Task: Plan a family reunion on the 25th at 12:00 PM to 1:00 PM
Action: Mouse moved to (637, 245)
Screenshot: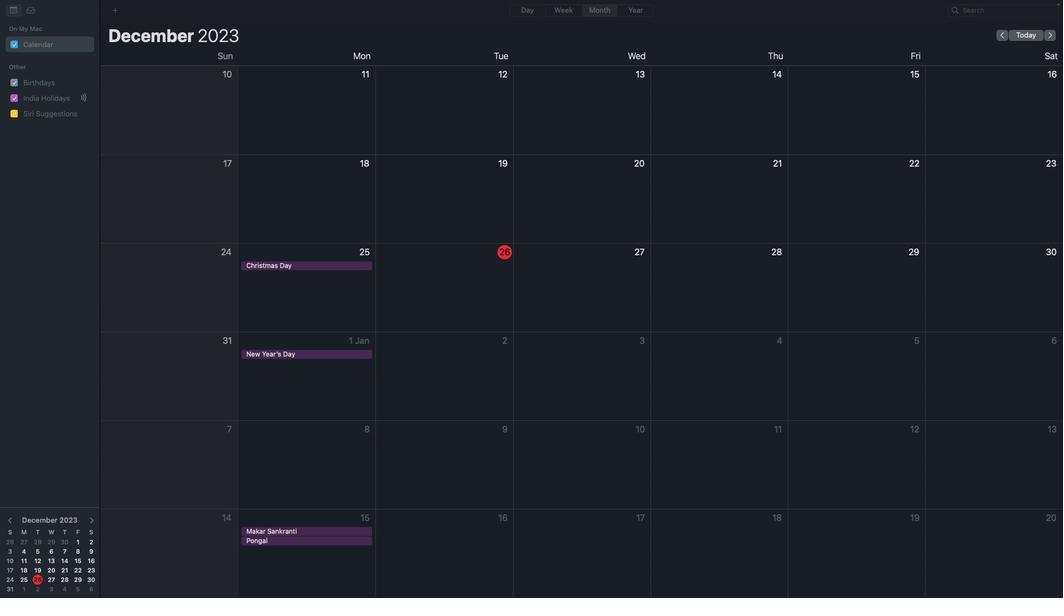 
Action: Mouse pressed left at (637, 245)
Screenshot: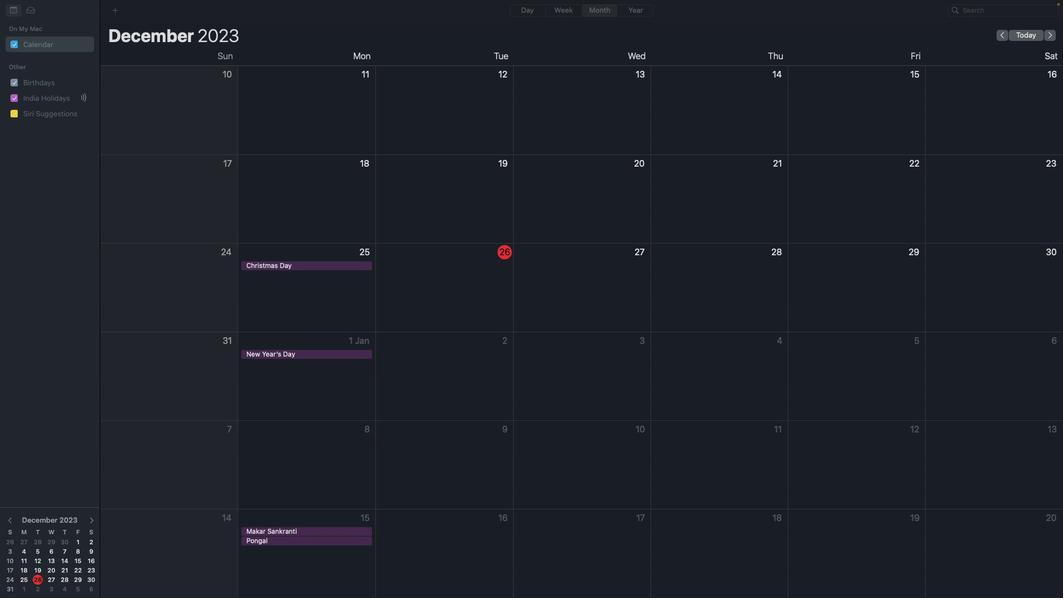 
Action: Mouse moved to (637, 245)
Screenshot: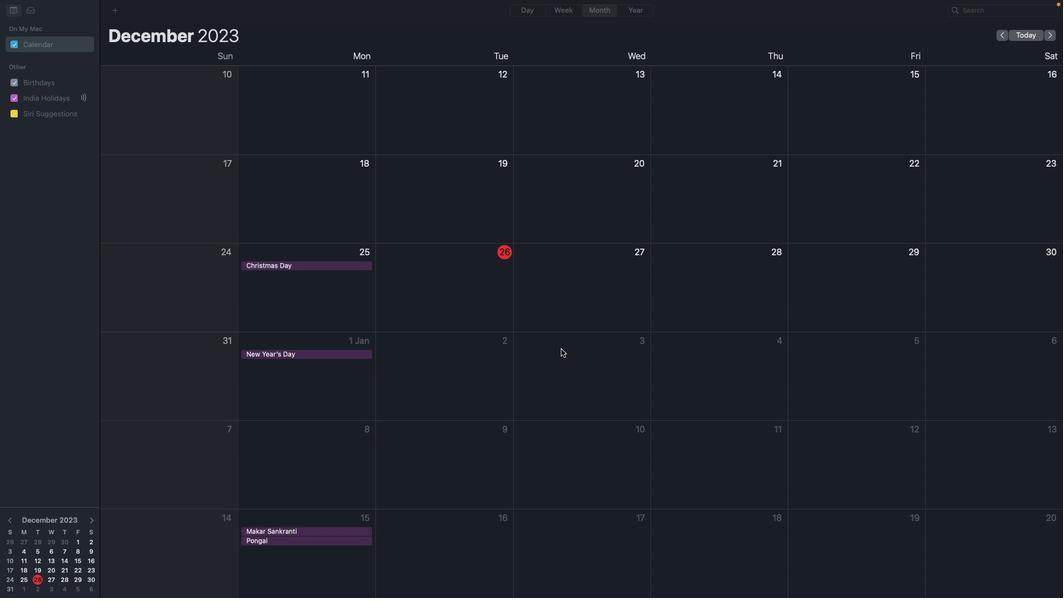 
Action: Mouse scrolled (637, 245) with delta (637, 245)
Screenshot: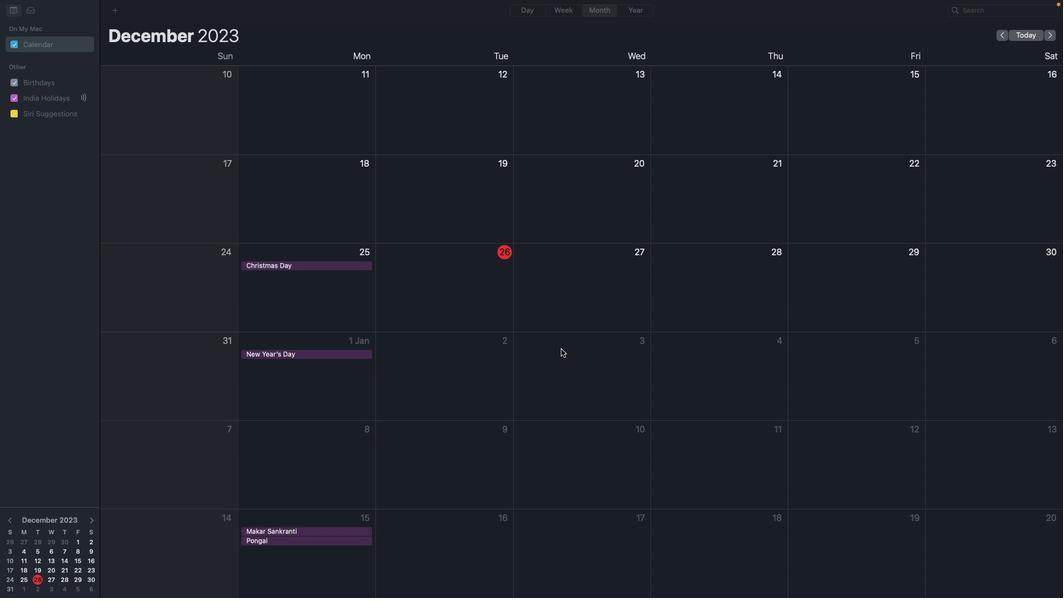 
Action: Mouse moved to (637, 245)
Screenshot: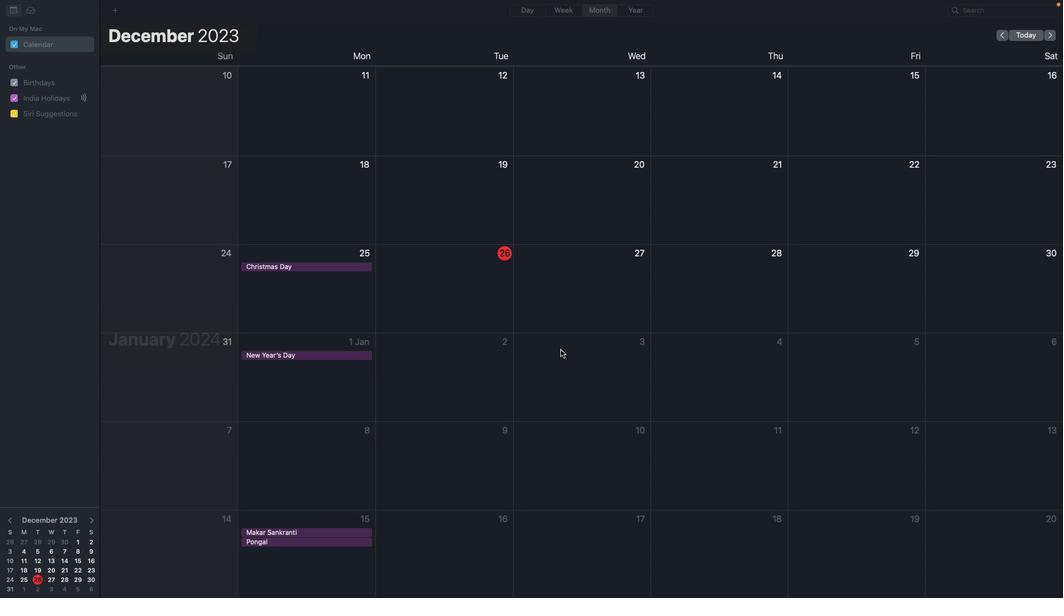 
Action: Mouse scrolled (637, 245) with delta (637, 245)
Screenshot: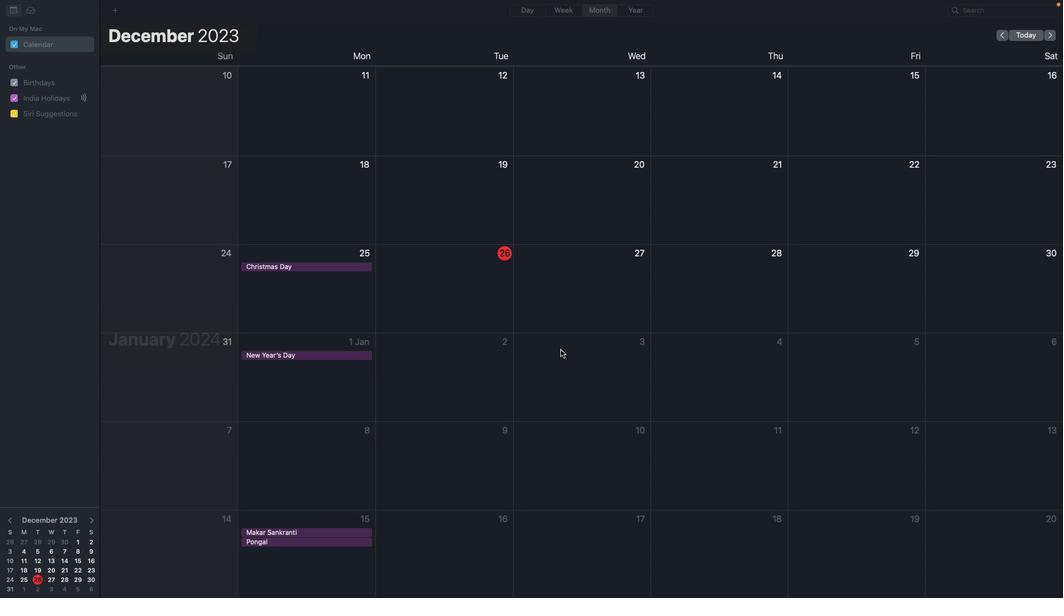 
Action: Mouse moved to (637, 245)
Screenshot: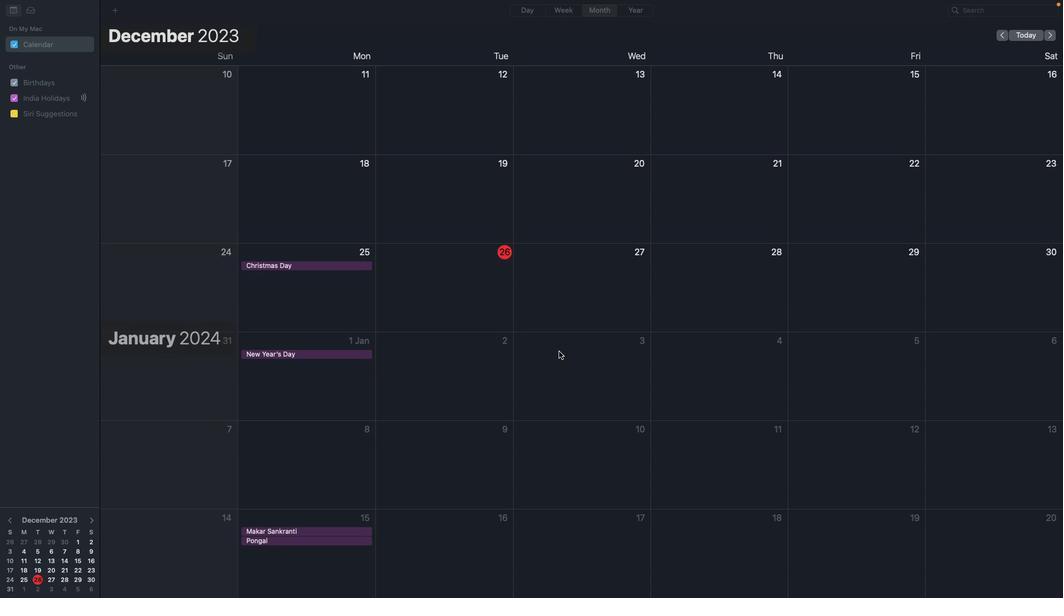 
Action: Mouse scrolled (637, 245) with delta (637, 245)
Screenshot: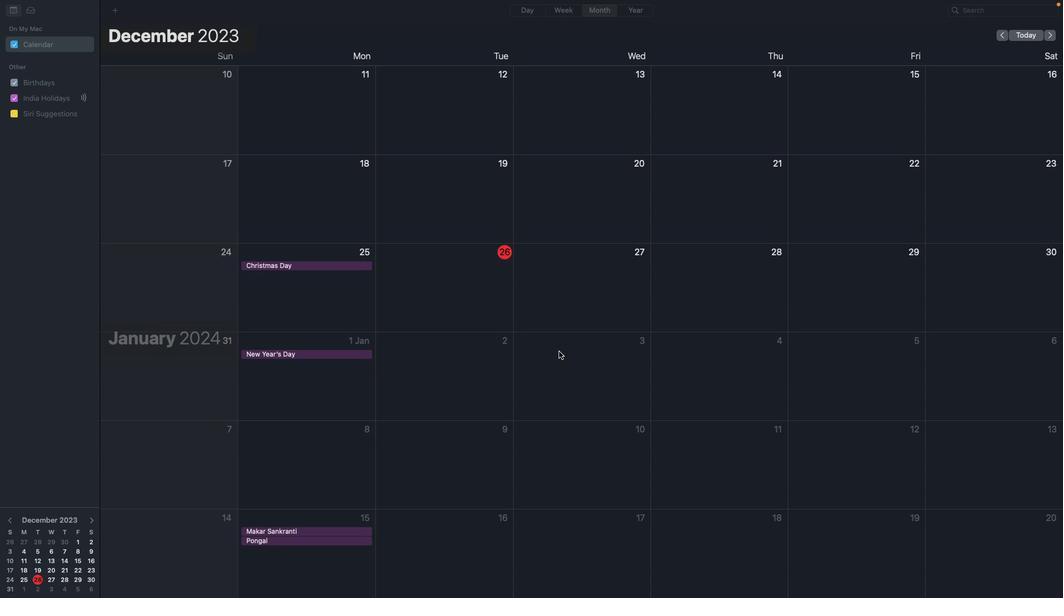 
Action: Mouse scrolled (637, 245) with delta (637, 245)
Screenshot: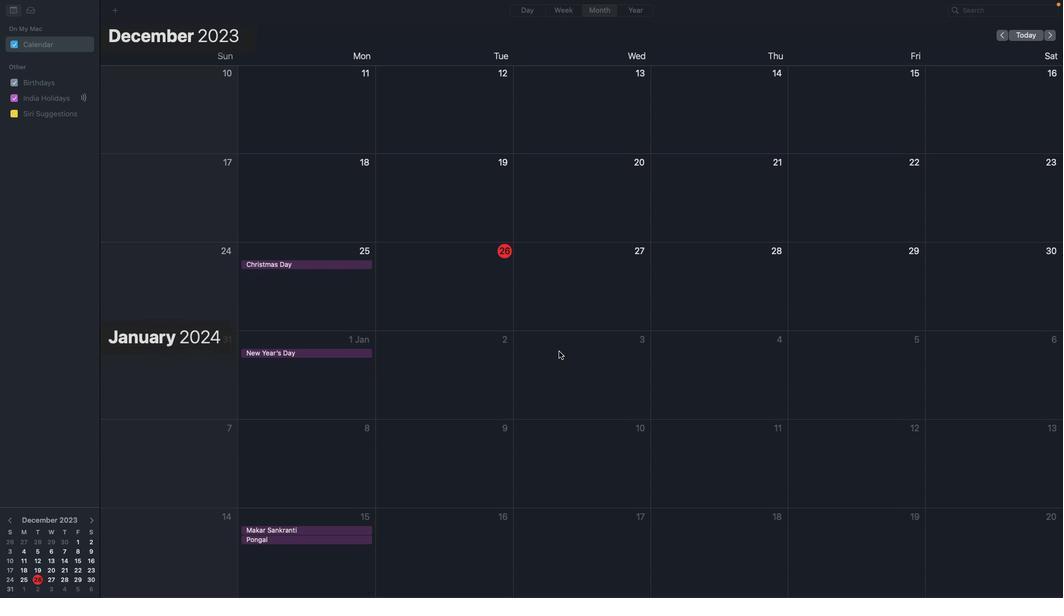 
Action: Mouse scrolled (637, 245) with delta (637, 245)
Screenshot: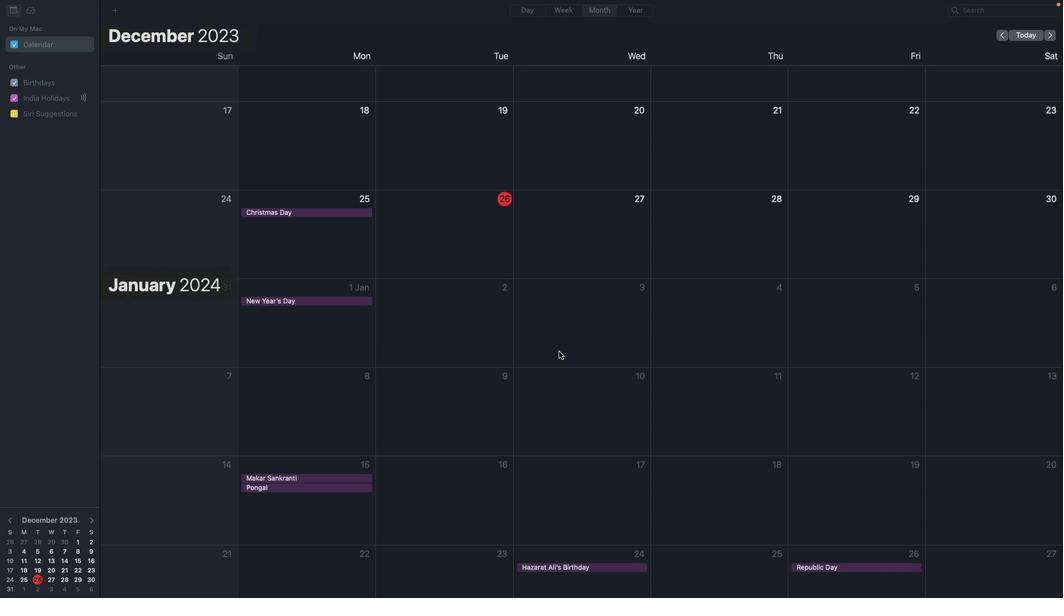 
Action: Mouse scrolled (637, 245) with delta (637, 245)
Screenshot: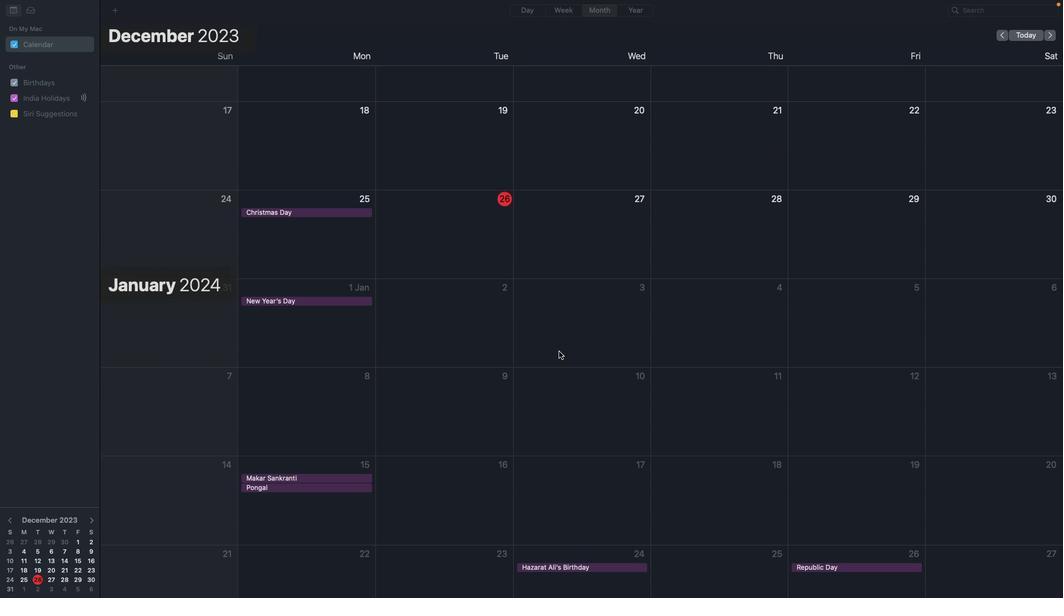 
Action: Mouse moved to (637, 245)
Screenshot: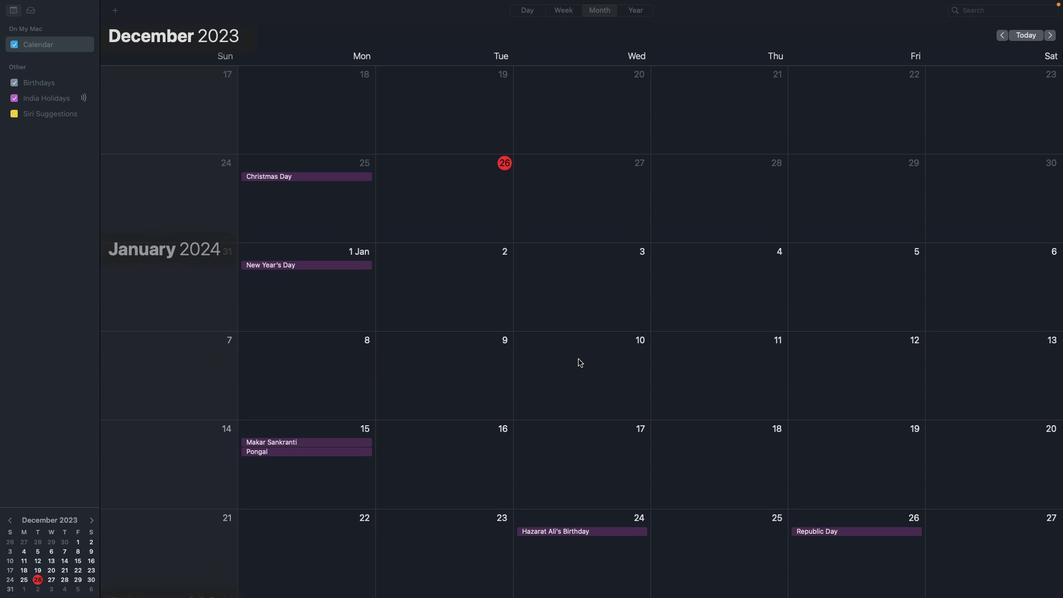 
Action: Mouse scrolled (637, 245) with delta (637, 245)
Screenshot: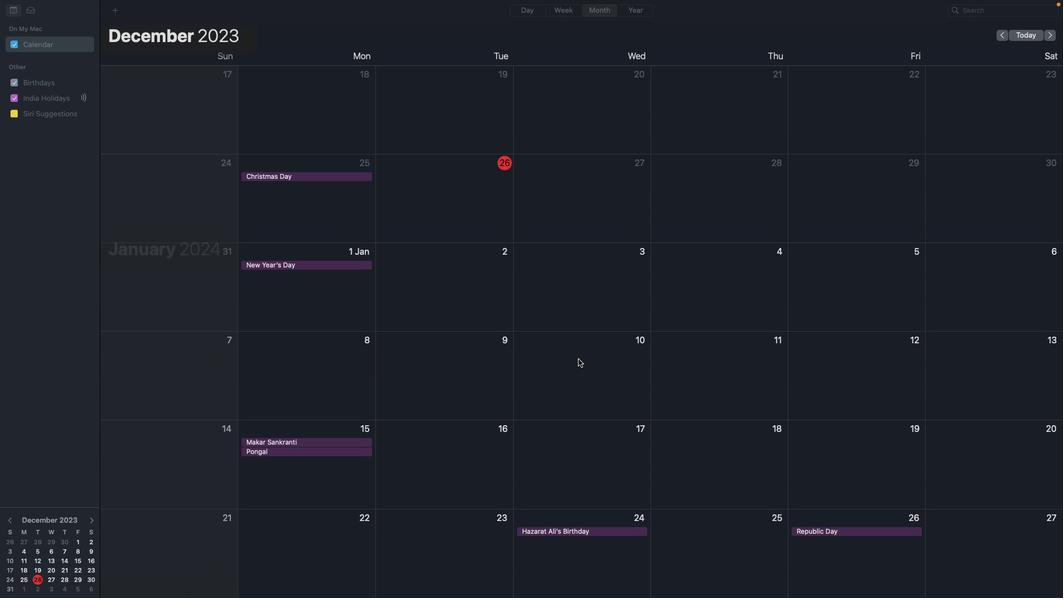 
Action: Mouse scrolled (637, 245) with delta (637, 245)
Screenshot: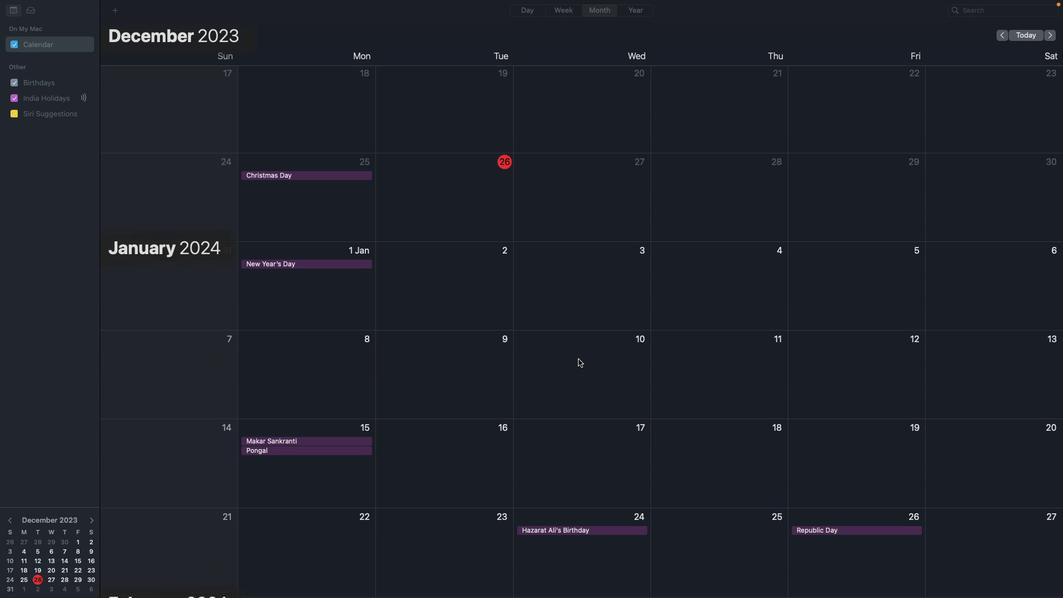 
Action: Mouse scrolled (637, 245) with delta (637, 245)
Screenshot: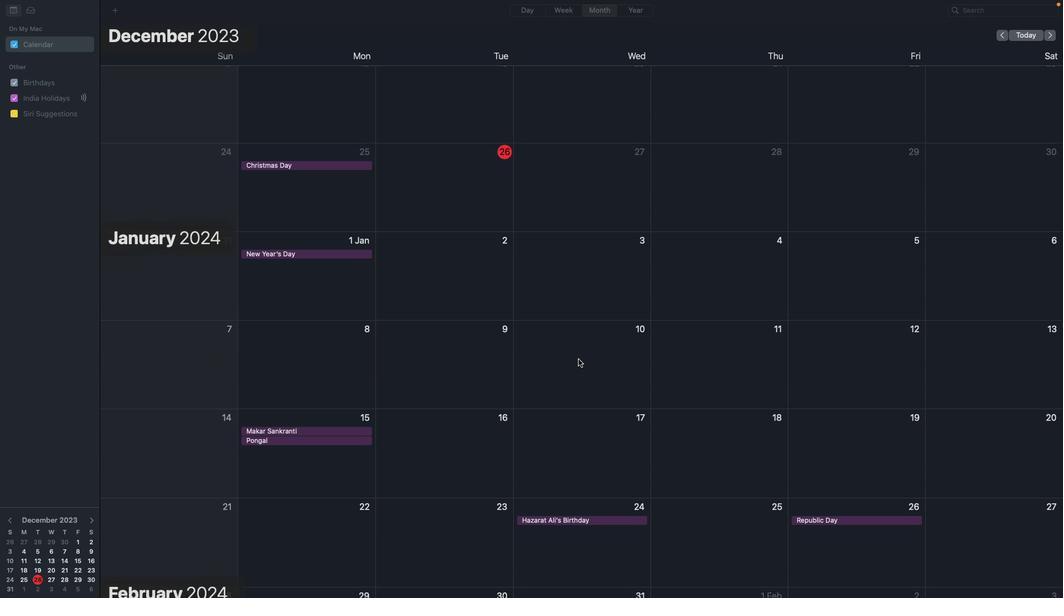 
Action: Mouse moved to (637, 245)
Screenshot: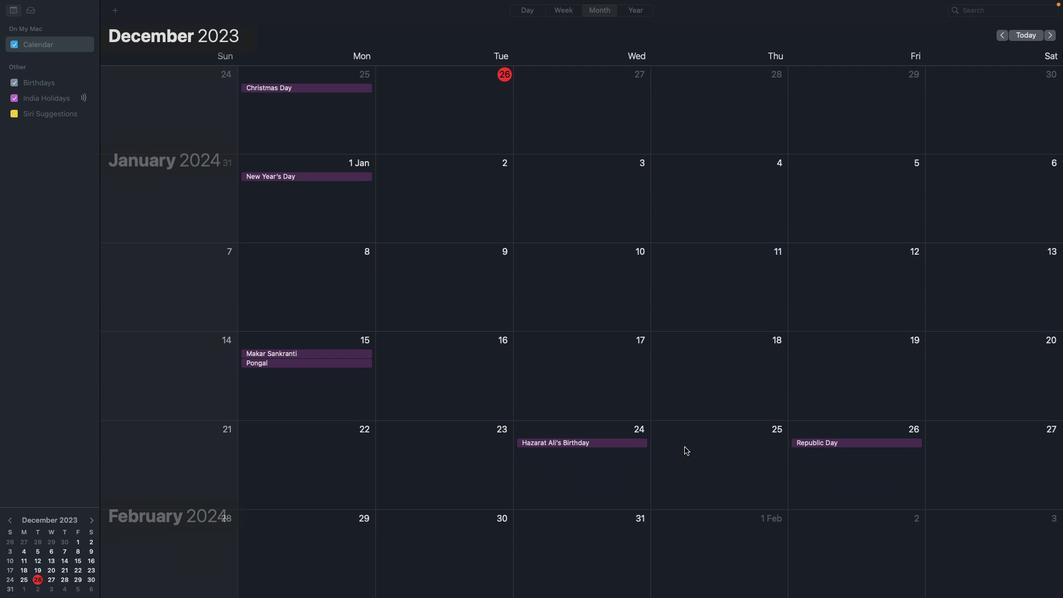 
Action: Mouse pressed right at (637, 245)
Screenshot: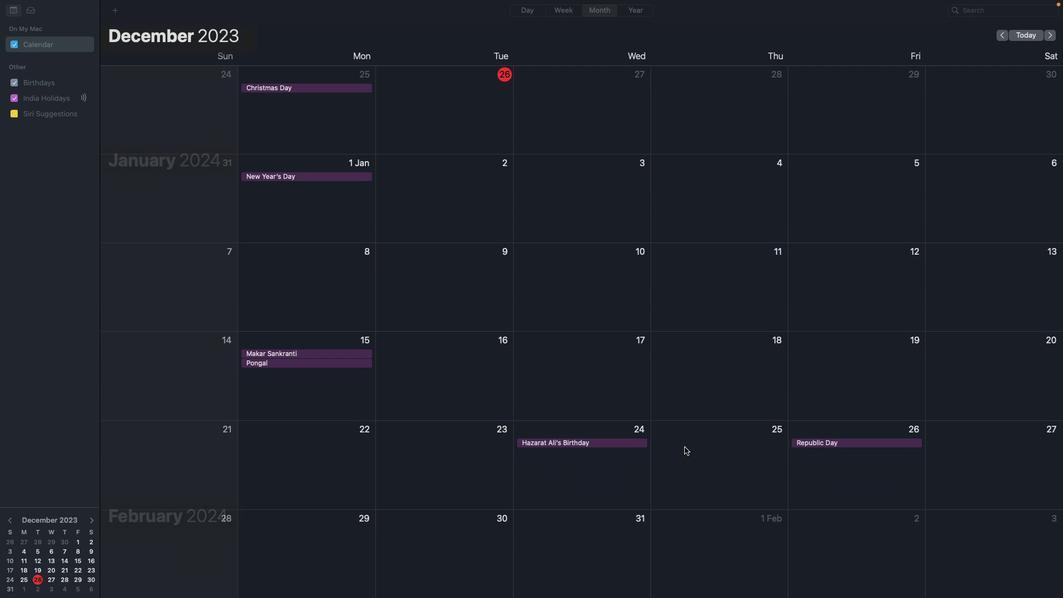 
Action: Mouse moved to (637, 245)
Screenshot: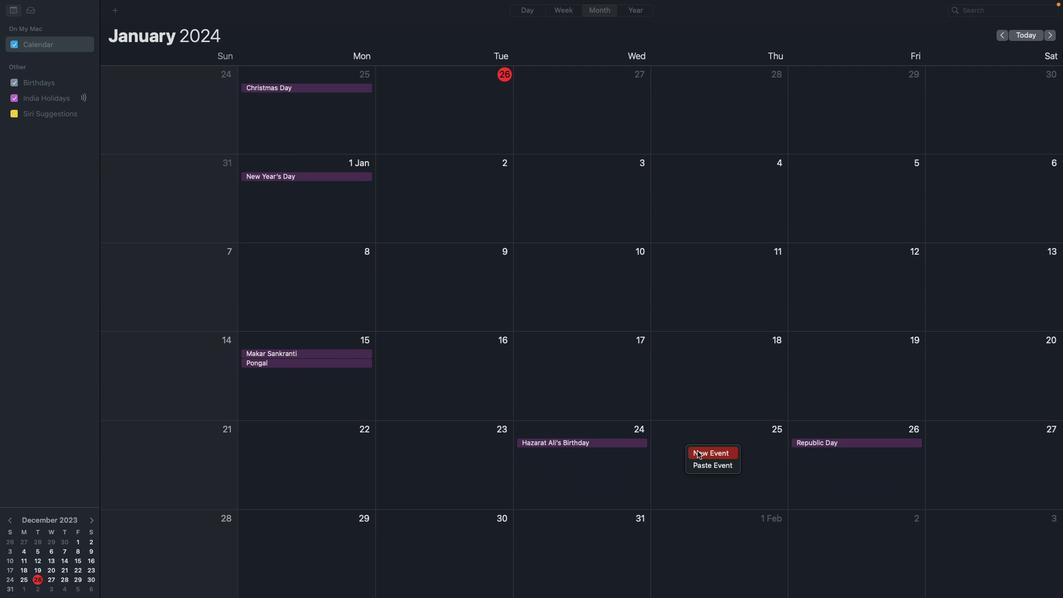 
Action: Mouse pressed left at (637, 245)
Screenshot: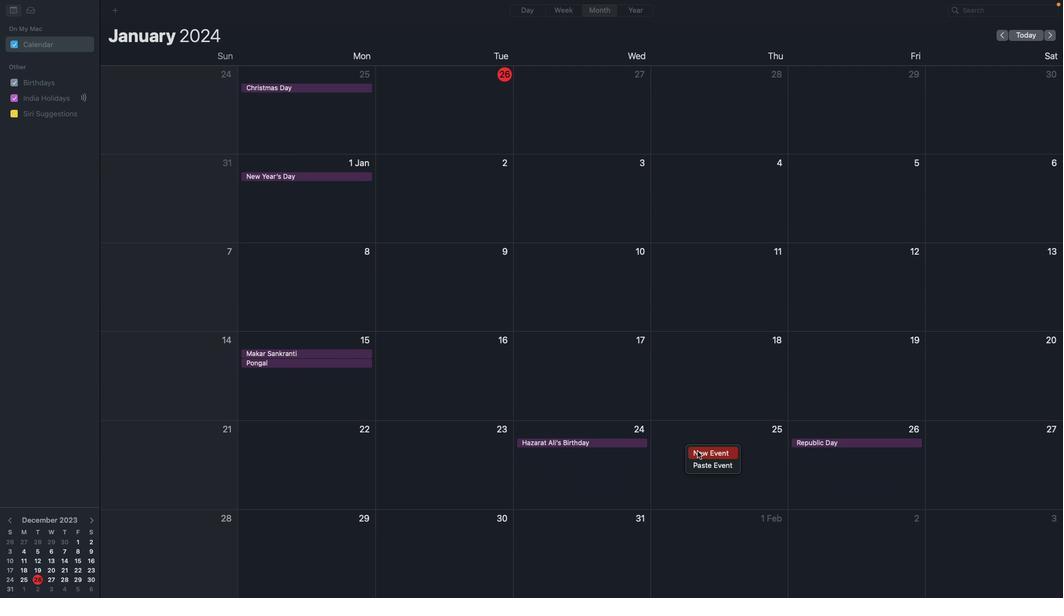
Action: Key pressed Key.shift_r'F''a''m''i''l''y'Key.spaceKey.shift_r'R''e''u''n''i''o''n'Key.space
Screenshot: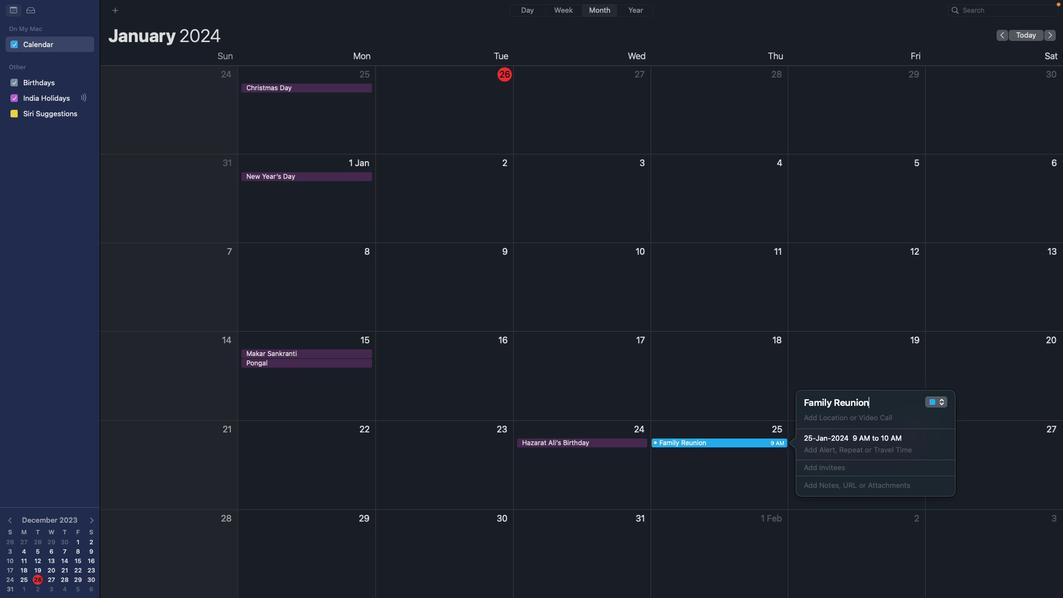 
Action: Mouse moved to (637, 245)
Screenshot: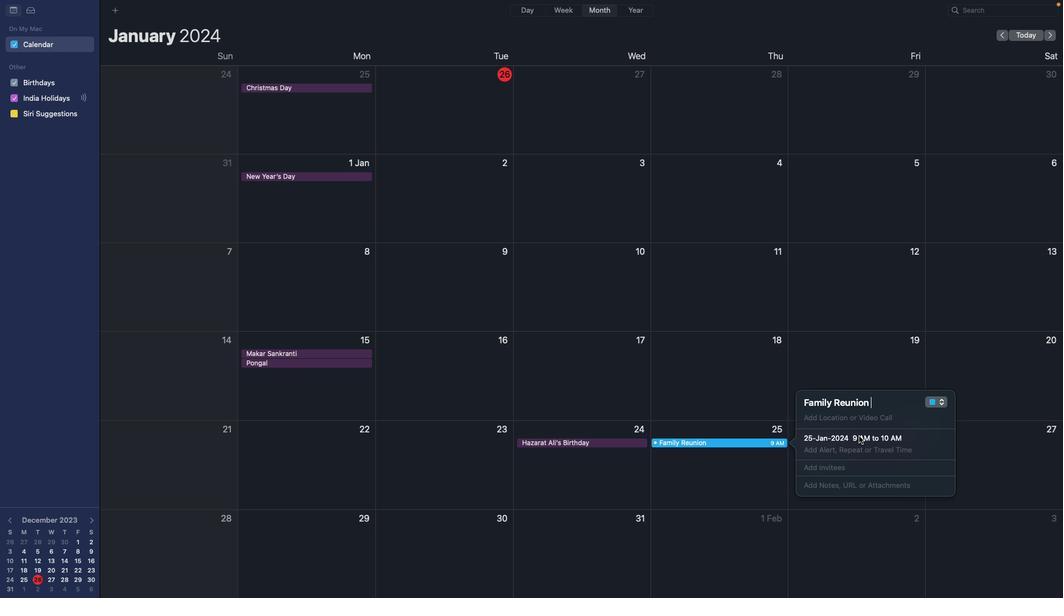 
Action: Mouse pressed left at (637, 245)
Screenshot: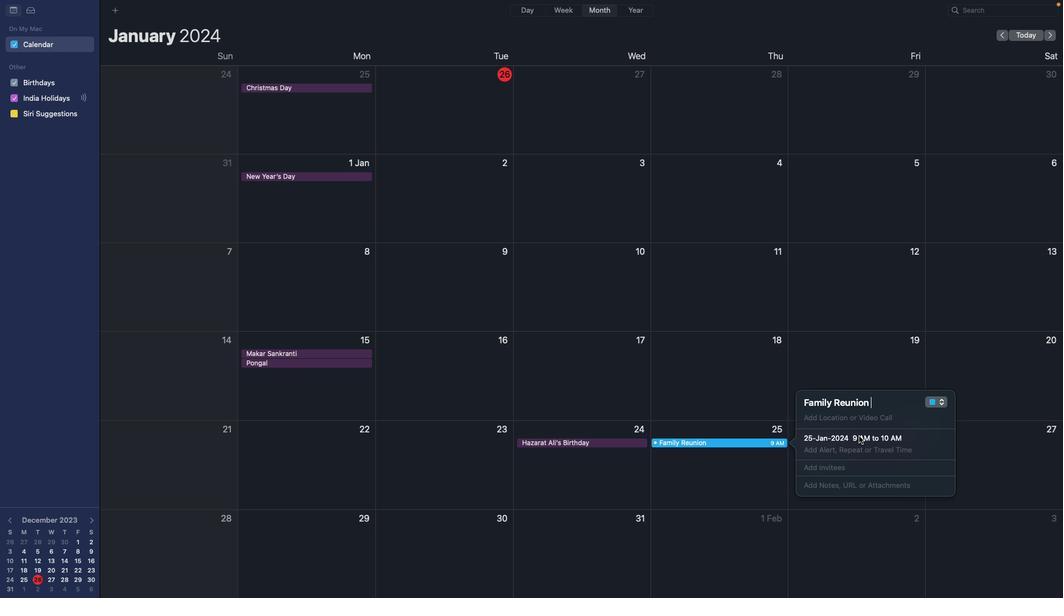 
Action: Mouse moved to (637, 245)
Screenshot: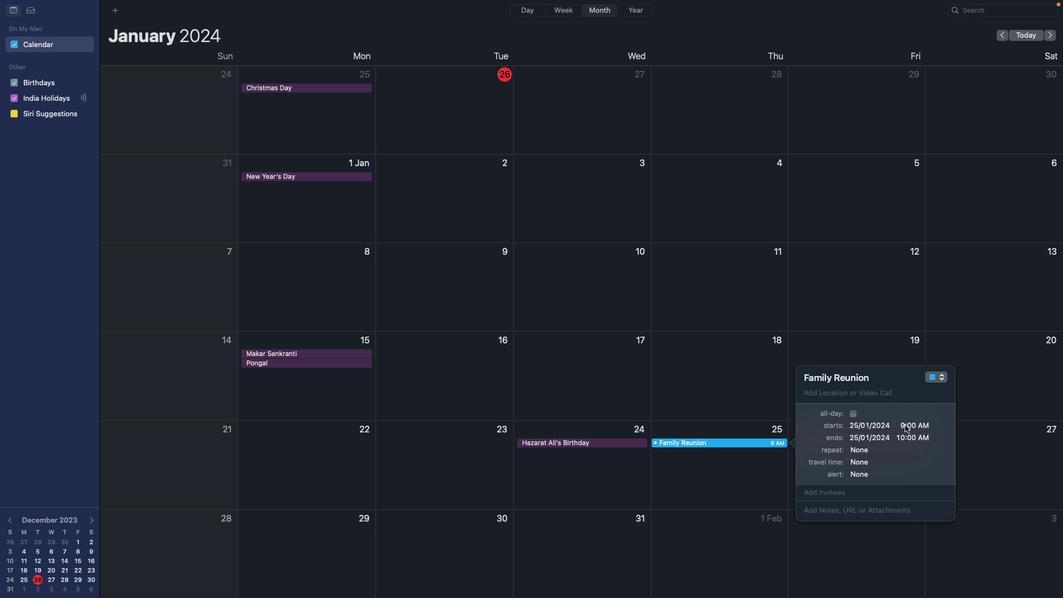 
Action: Mouse pressed left at (637, 245)
Screenshot: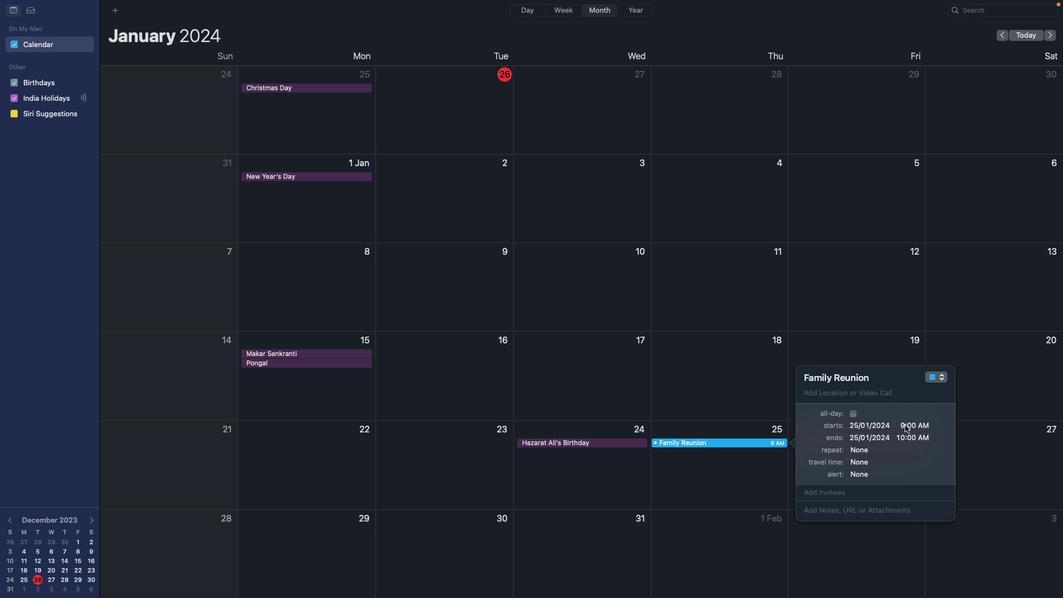 
Action: Mouse pressed left at (637, 245)
Screenshot: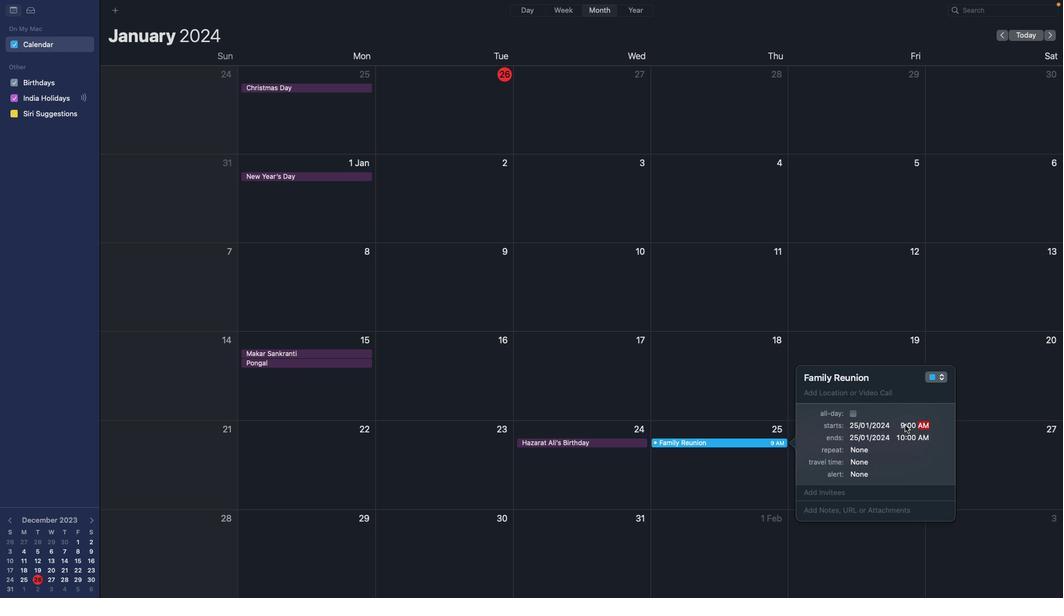 
Action: Mouse moved to (637, 245)
Screenshot: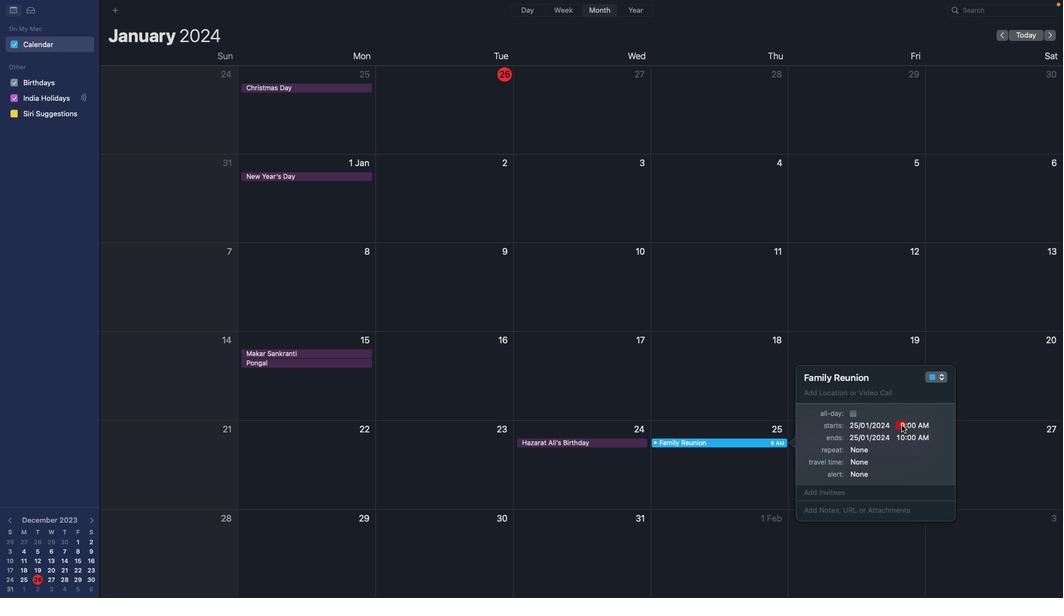 
Action: Key pressed '1''2'
Screenshot: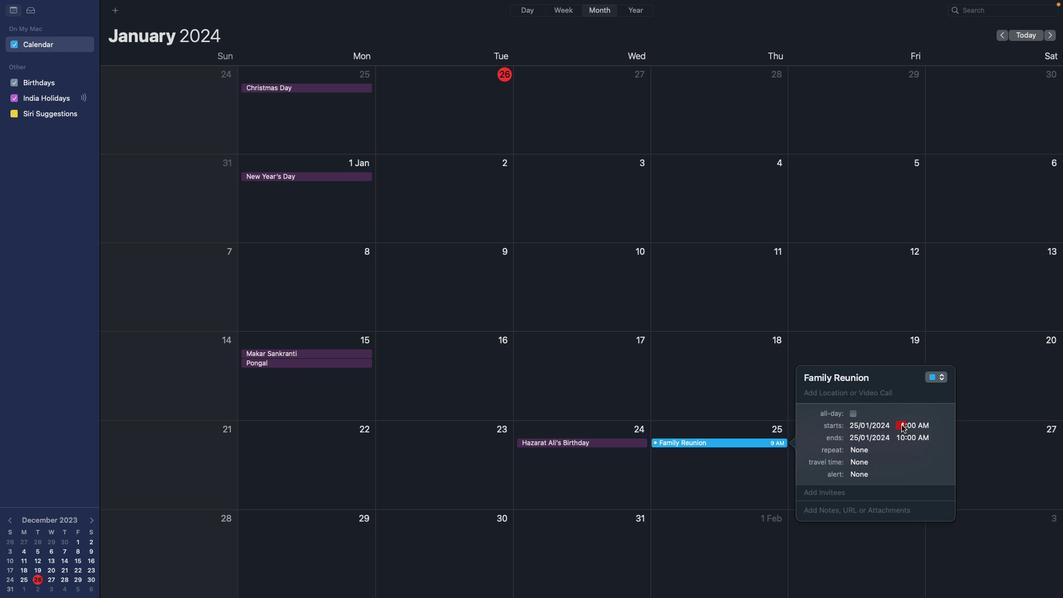 
Action: Mouse moved to (637, 245)
Screenshot: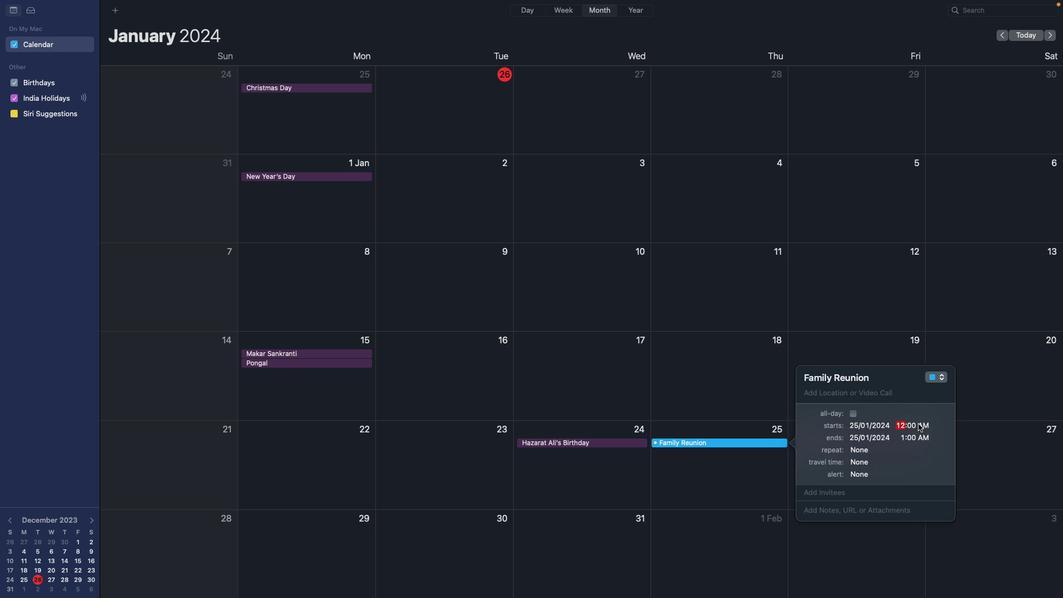 
Action: Mouse pressed left at (637, 245)
Screenshot: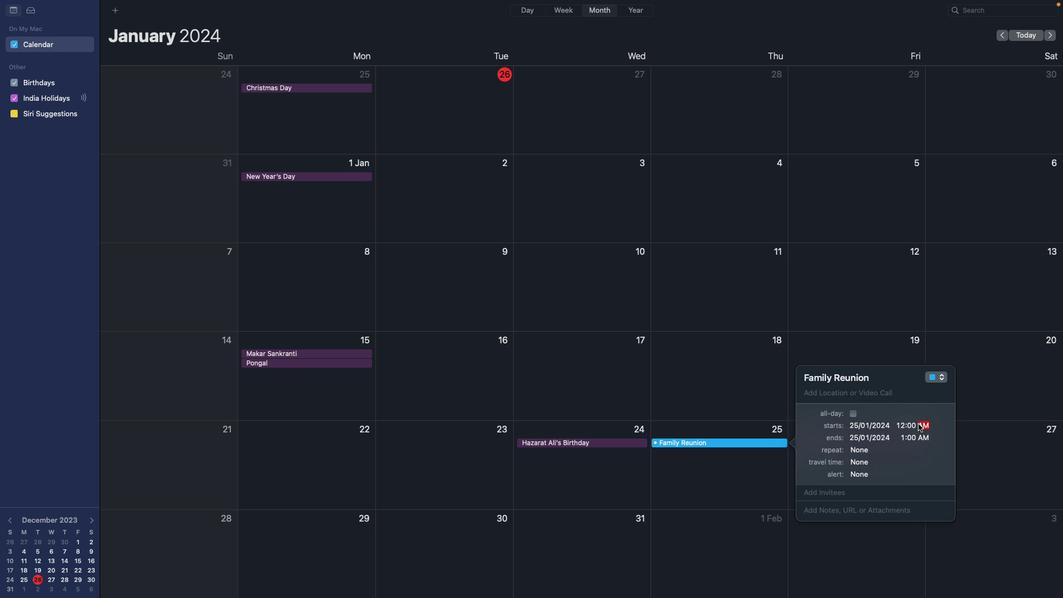 
Action: Mouse moved to (637, 245)
Screenshot: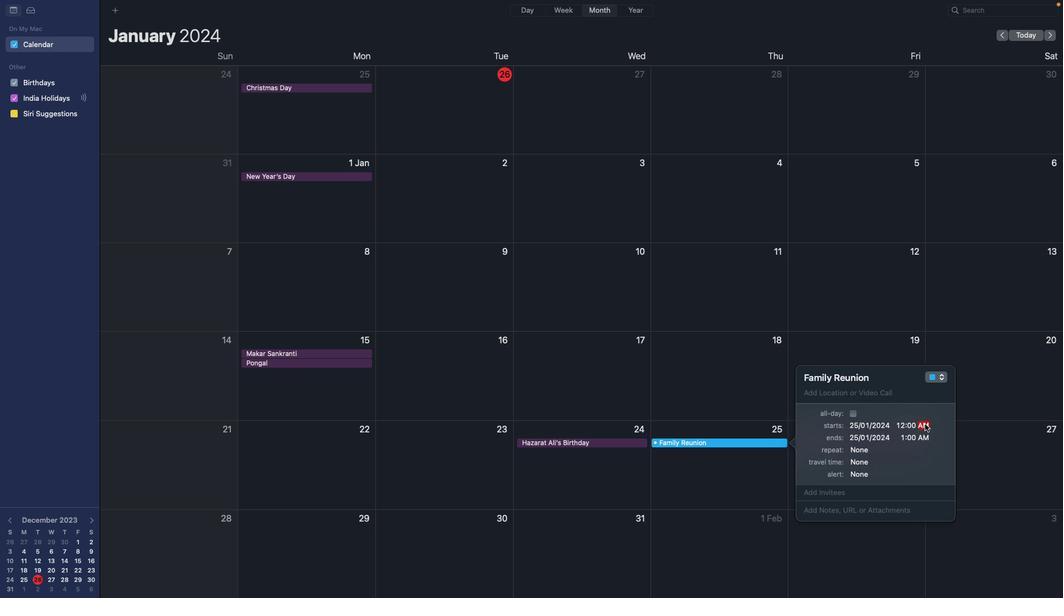 
Action: Key pressed 'p''\x03'
Screenshot: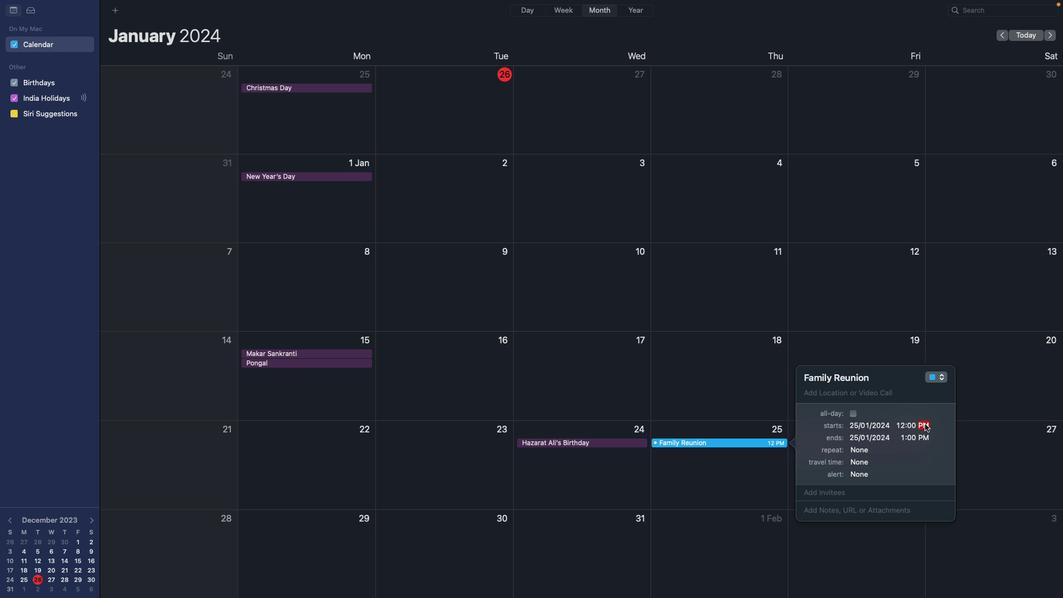 
Action: Mouse moved to (637, 245)
Screenshot: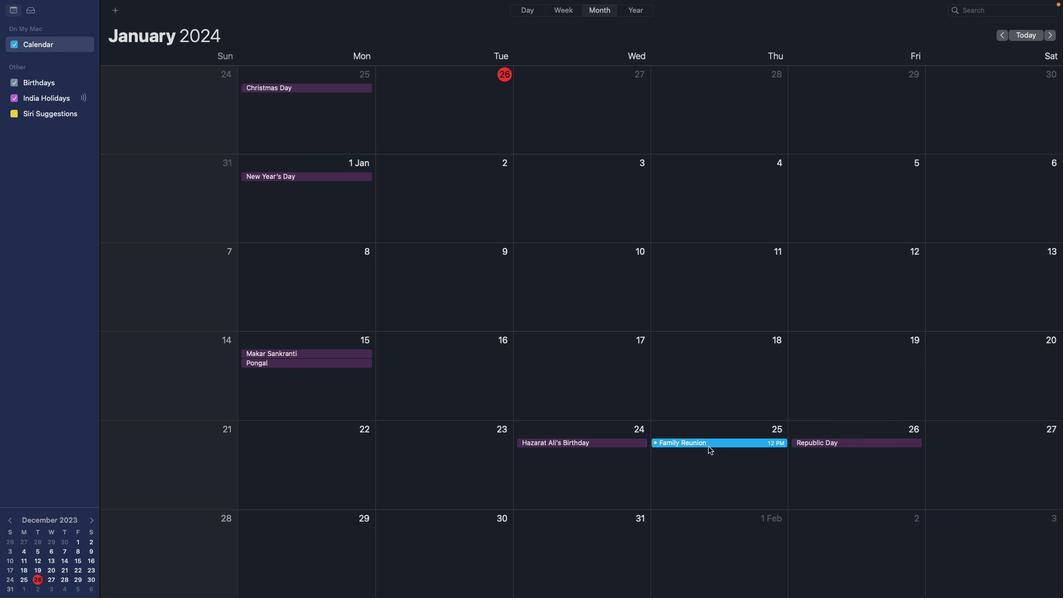 
Action: Mouse pressed left at (637, 245)
Screenshot: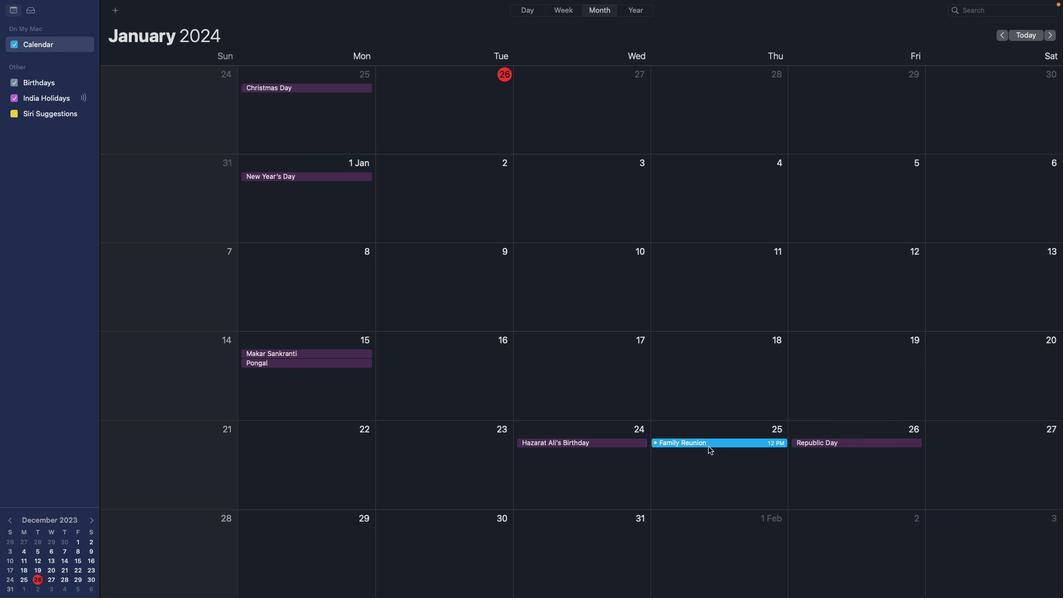 
Action: Mouse pressed left at (637, 245)
Screenshot: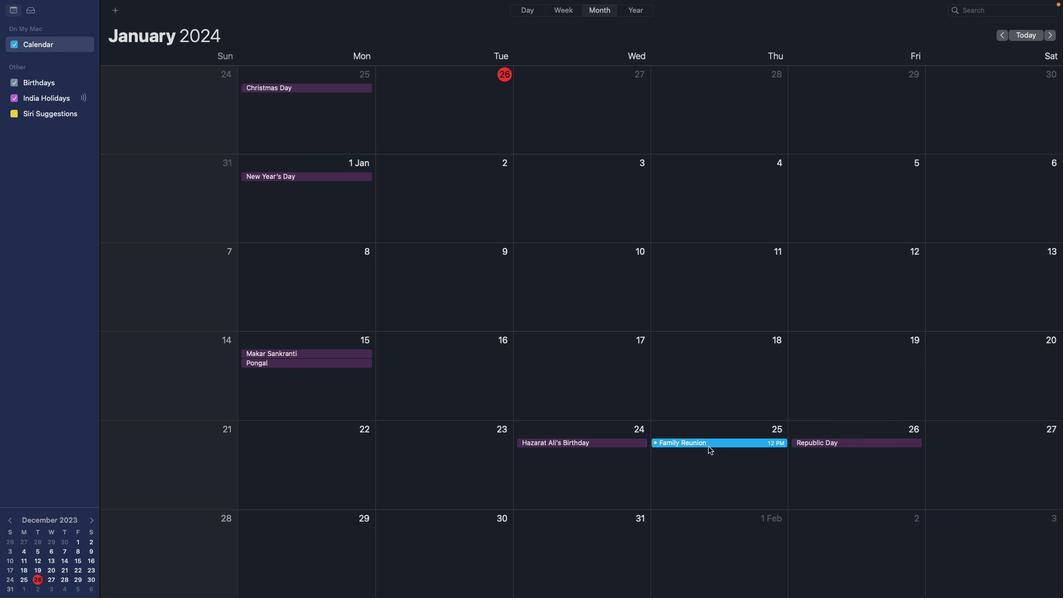 
Action: Mouse moved to (637, 245)
Screenshot: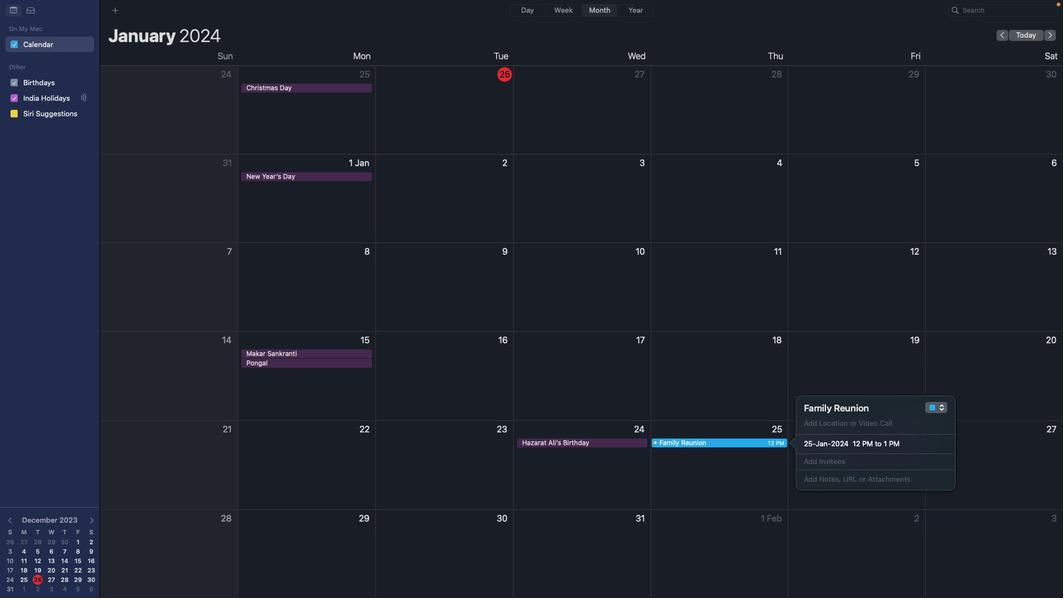 
Action: Mouse pressed left at (637, 245)
Screenshot: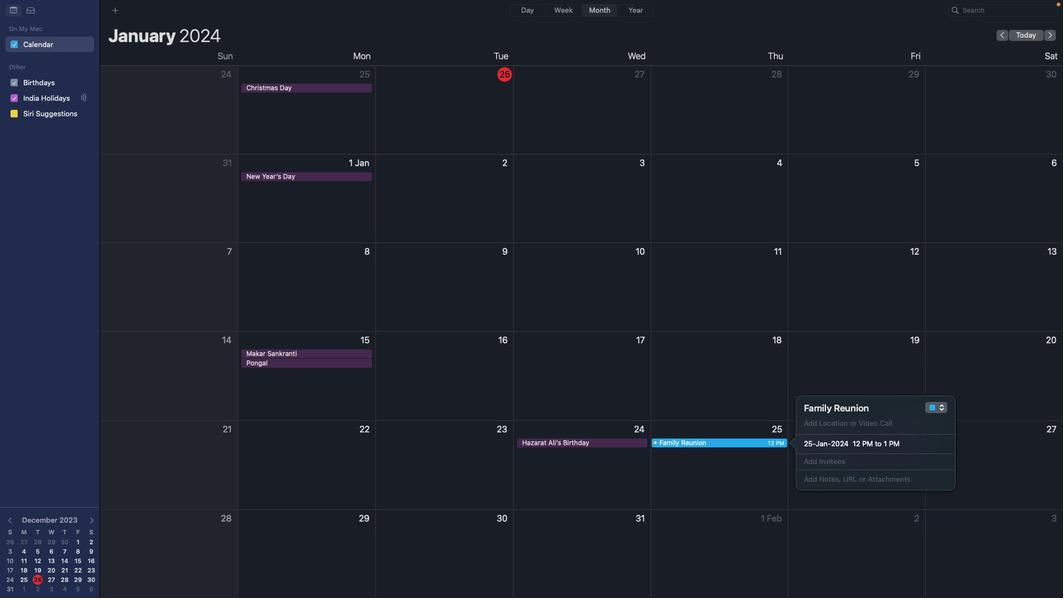 
